 Task: Change arrow line weight to 4PX.
Action: Mouse moved to (533, 269)
Screenshot: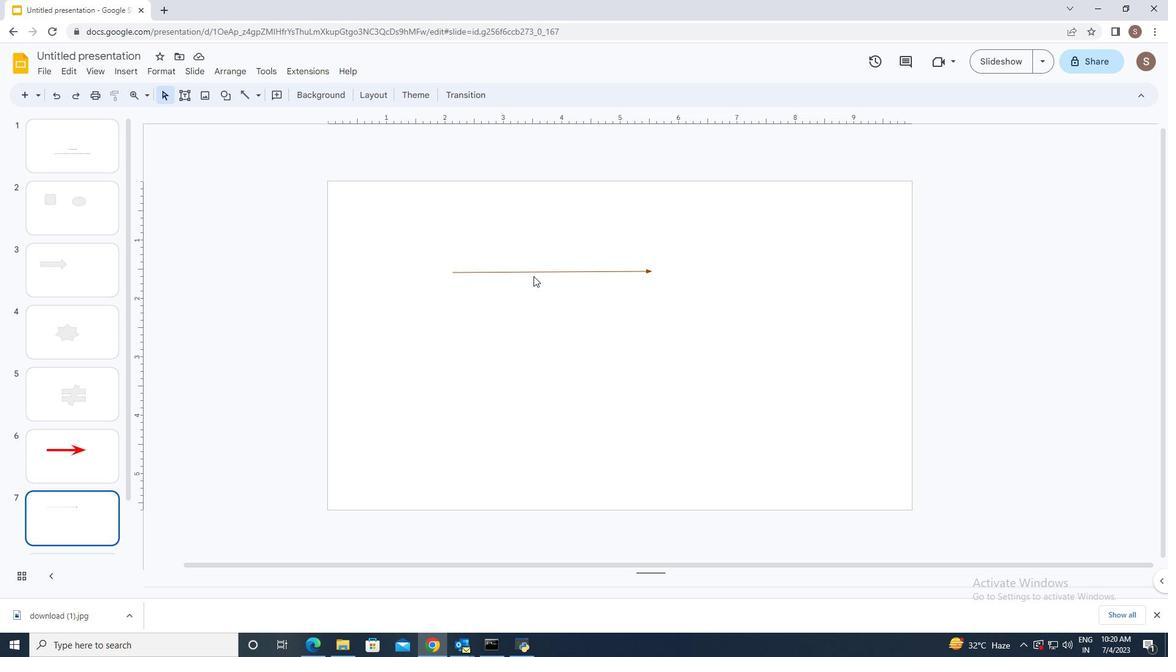 
Action: Mouse pressed left at (533, 269)
Screenshot: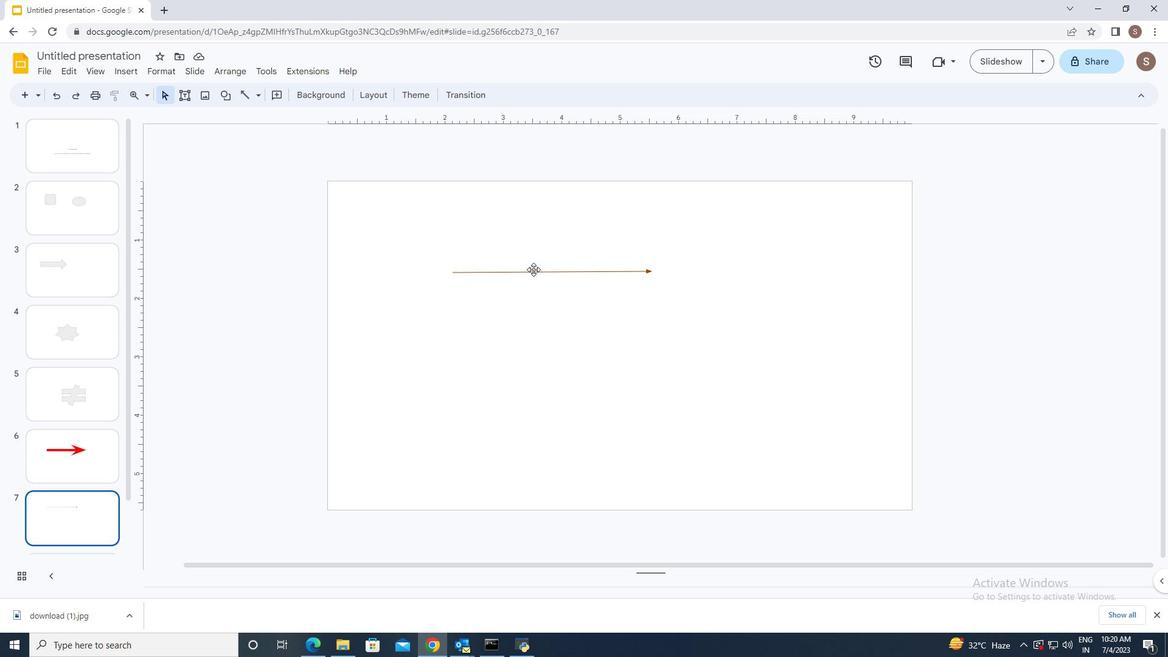 
Action: Mouse moved to (299, 93)
Screenshot: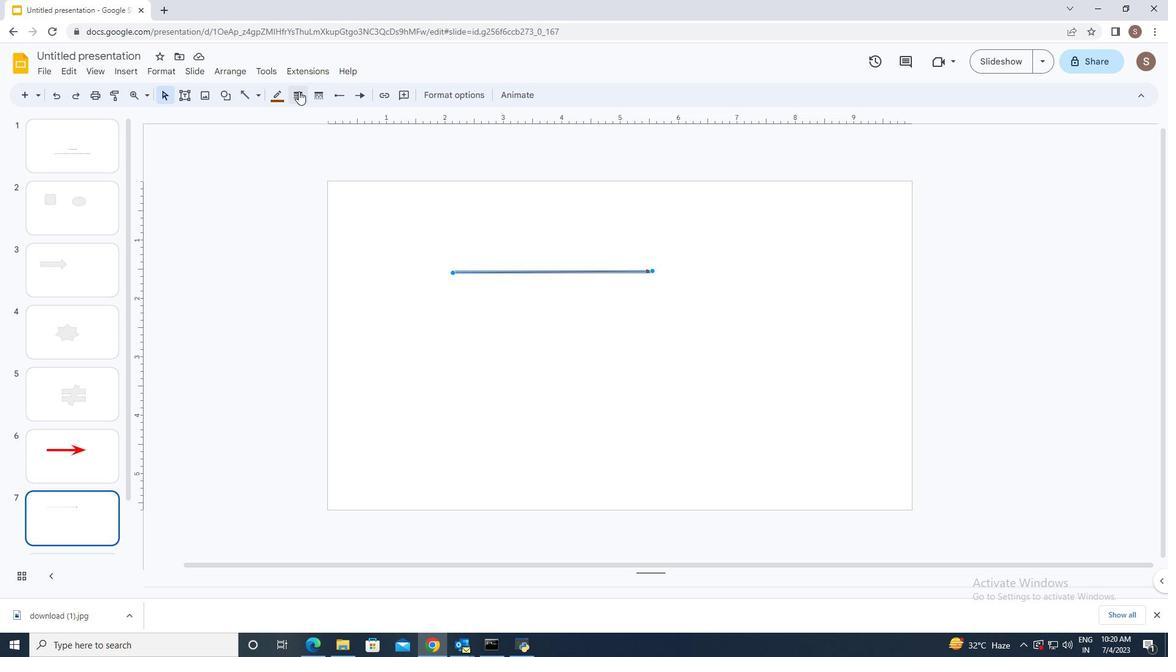 
Action: Mouse pressed left at (299, 93)
Screenshot: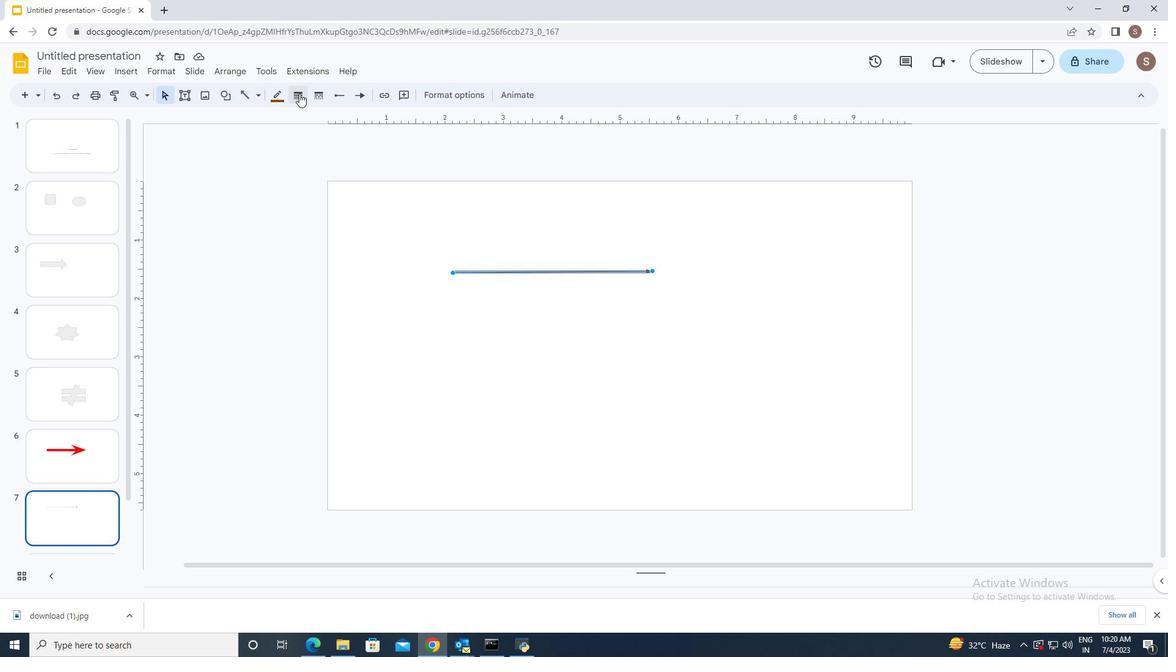 
Action: Mouse moved to (309, 173)
Screenshot: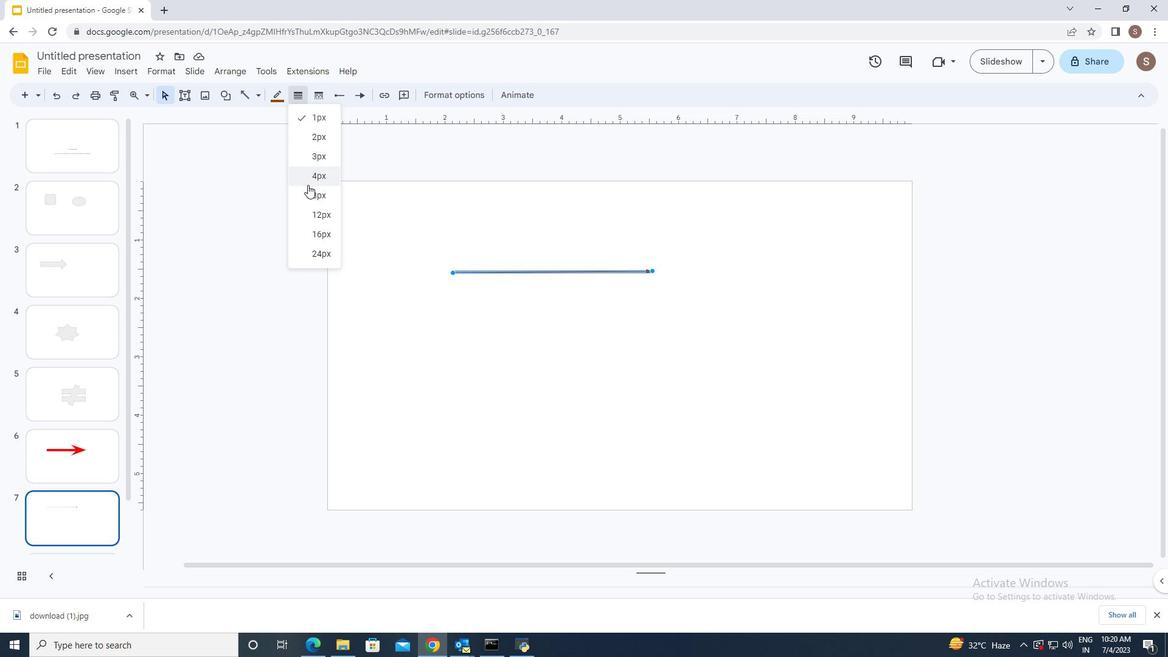 
Action: Mouse pressed left at (309, 173)
Screenshot: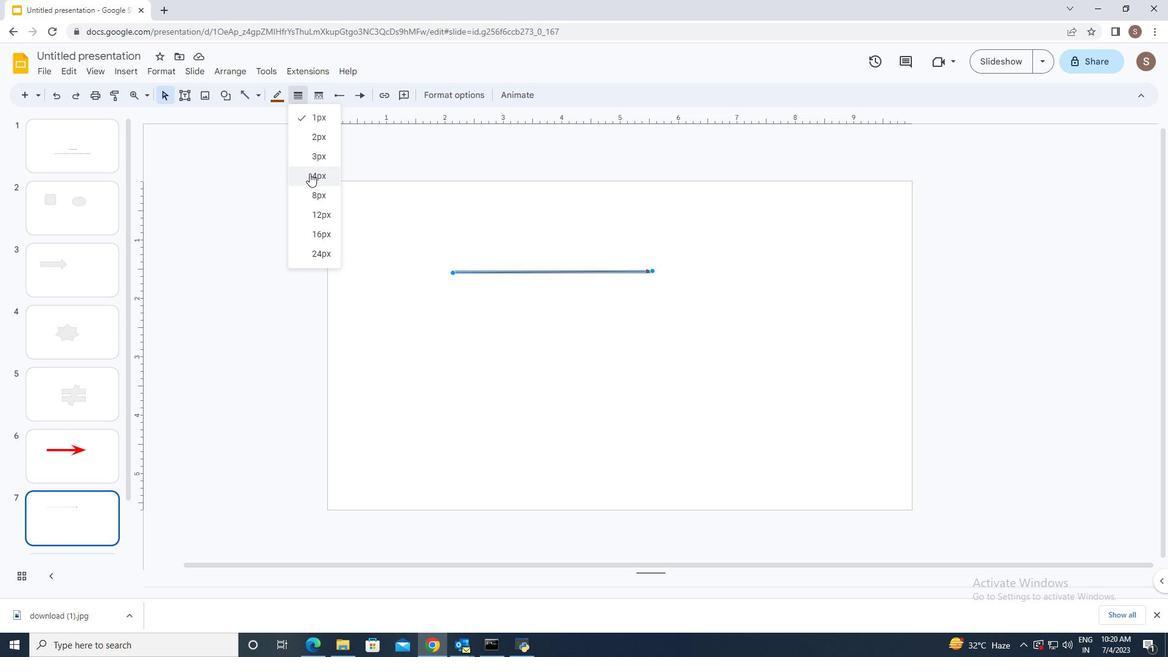 
Action: Mouse moved to (454, 361)
Screenshot: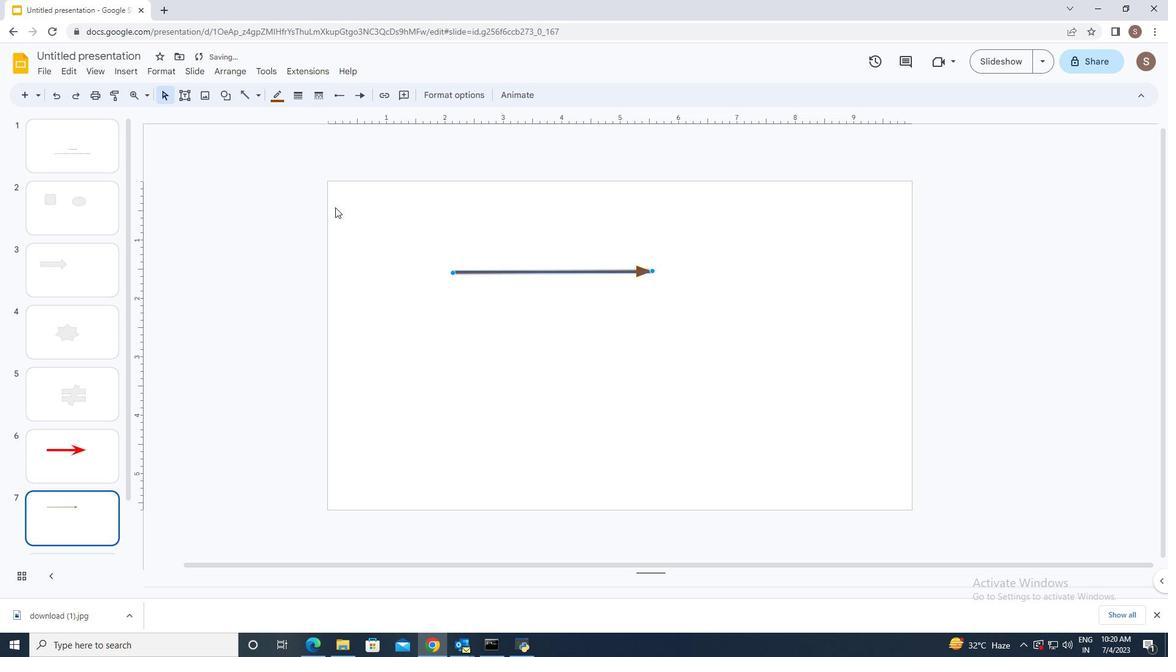 
Action: Mouse pressed left at (454, 361)
Screenshot: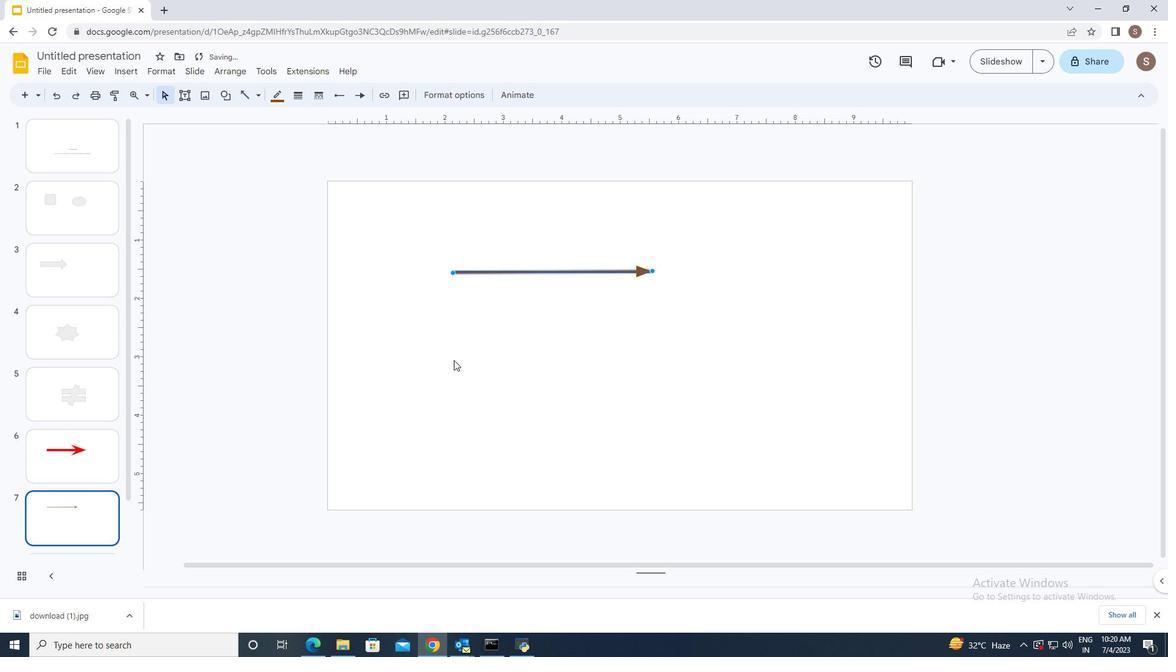 
